 Task: Add link https://trello.com/u/softage20/boards
Action: Mouse pressed left at (873, 253)
Screenshot: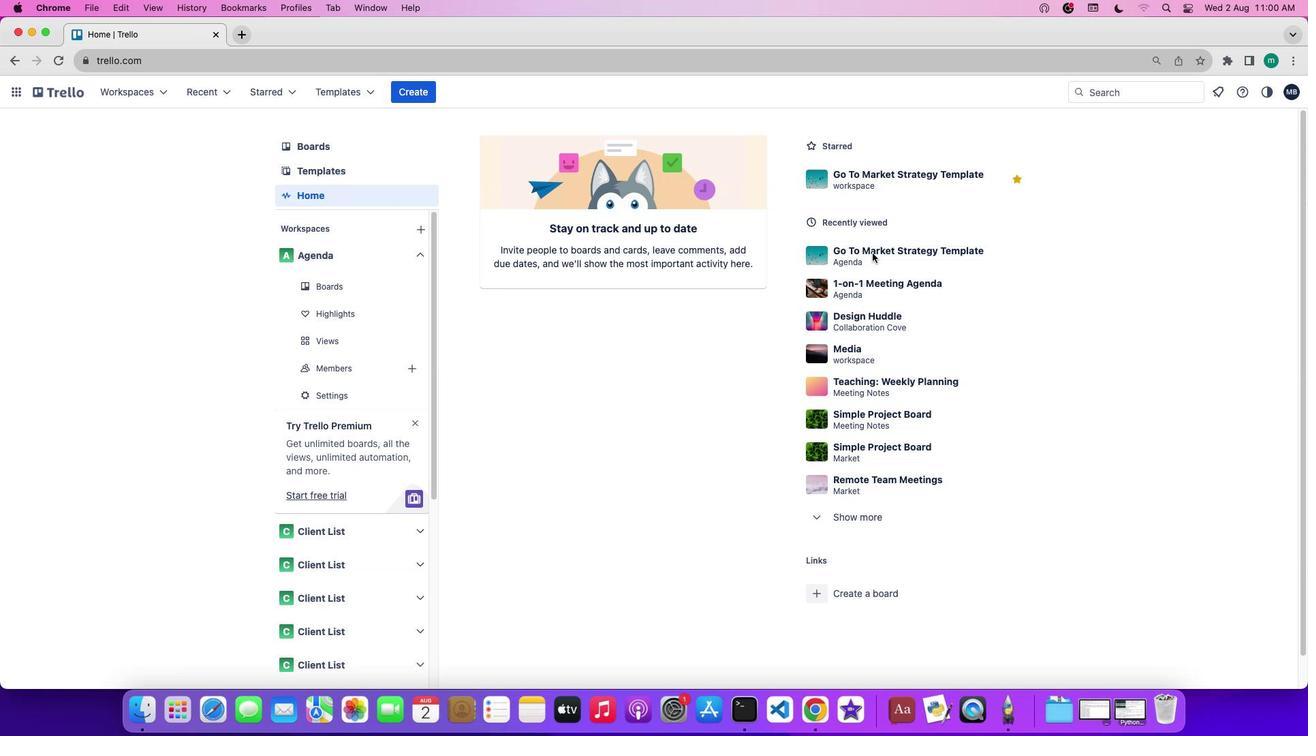 
Action: Mouse pressed left at (873, 253)
Screenshot: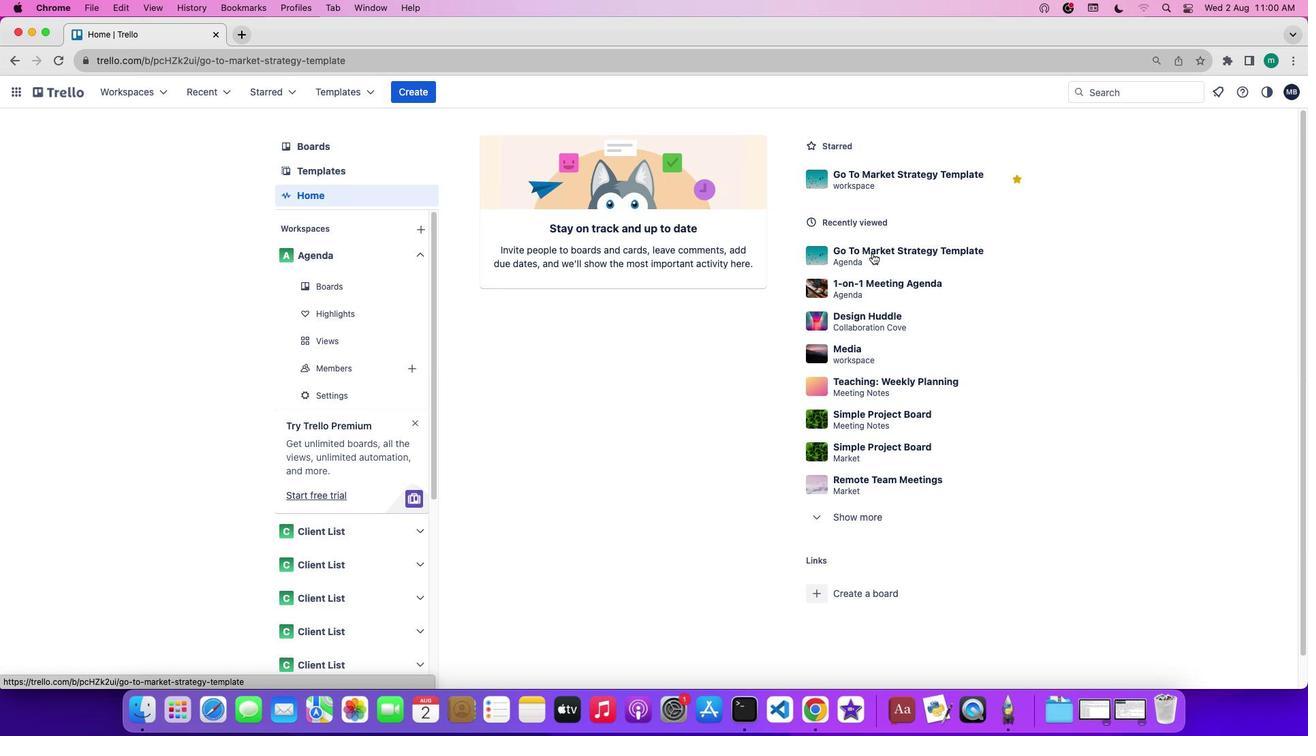 
Action: Mouse moved to (1138, 292)
Screenshot: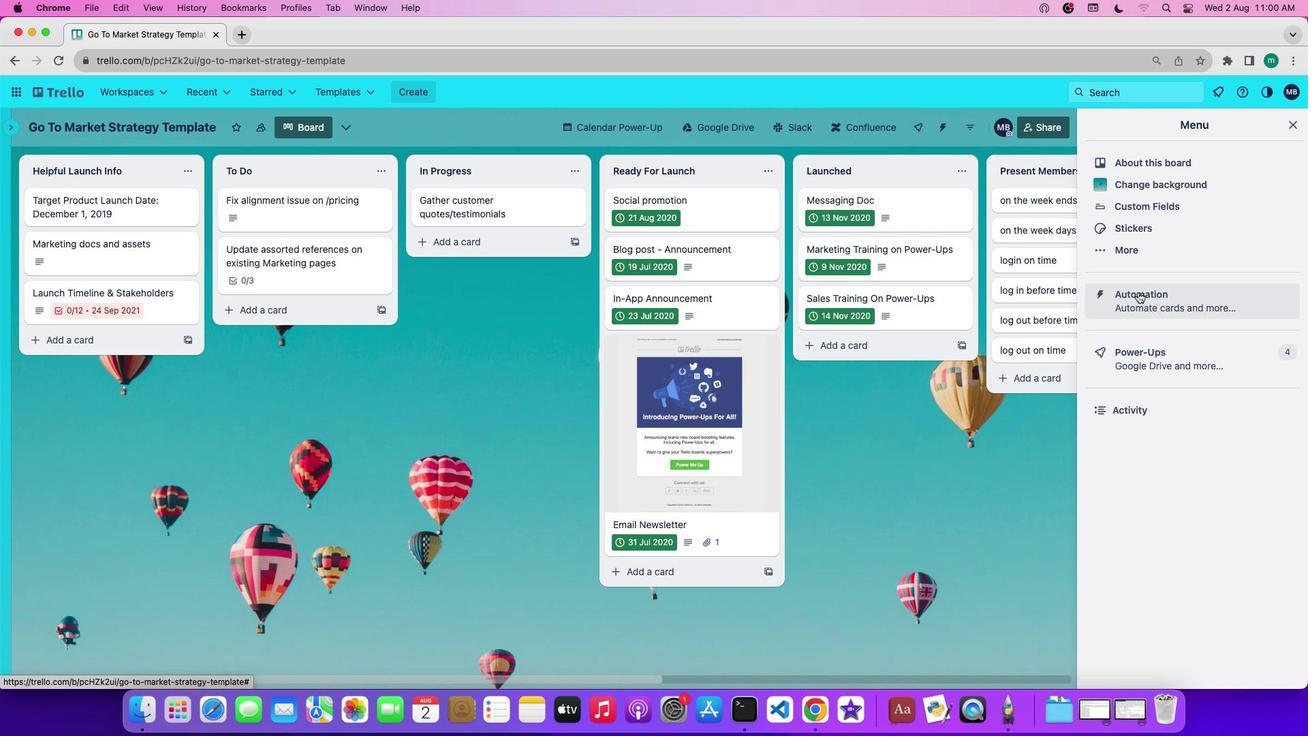 
Action: Mouse pressed left at (1138, 292)
Screenshot: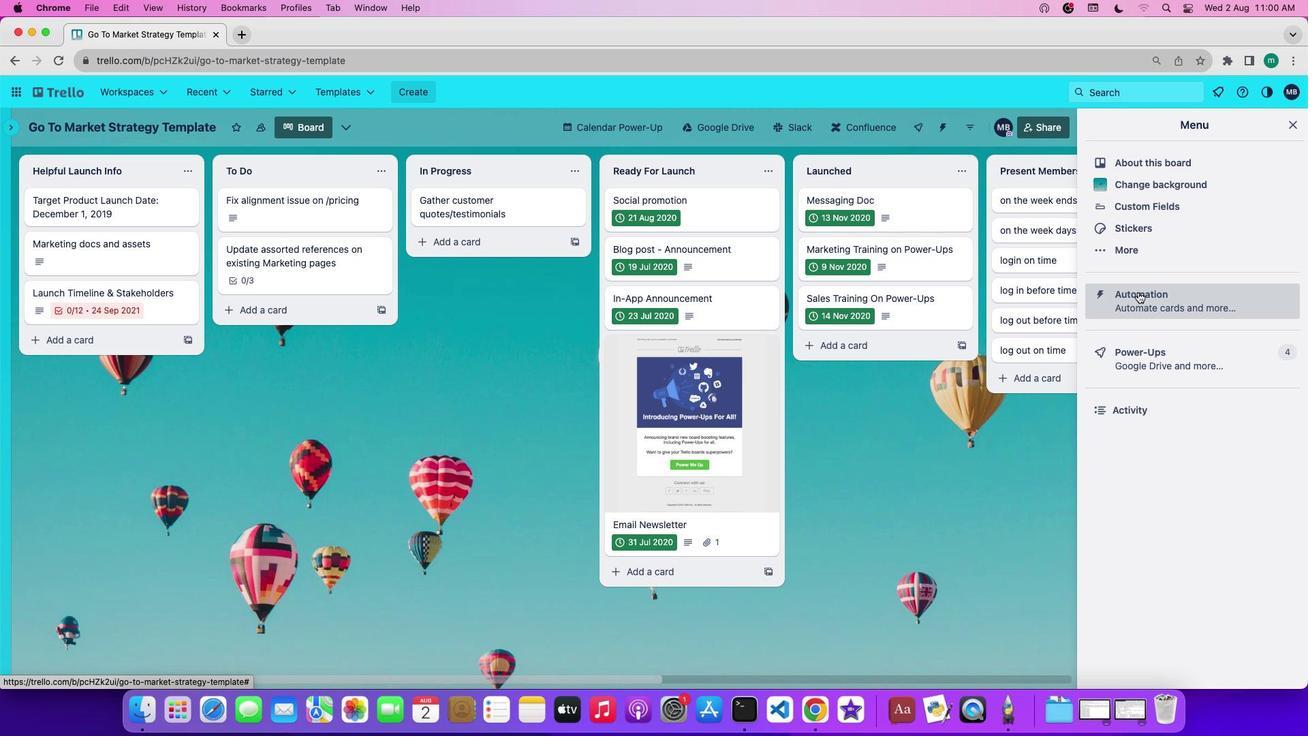 
Action: Mouse moved to (89, 351)
Screenshot: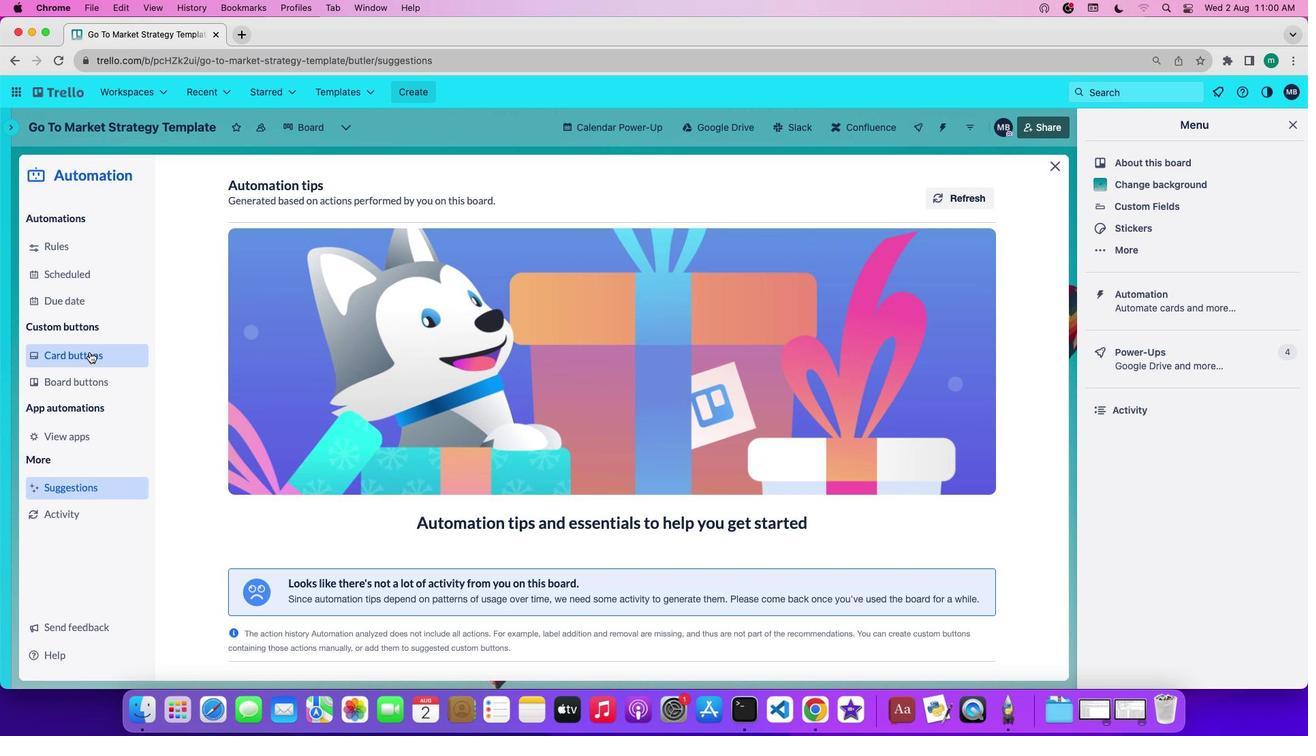 
Action: Mouse pressed left at (89, 351)
Screenshot: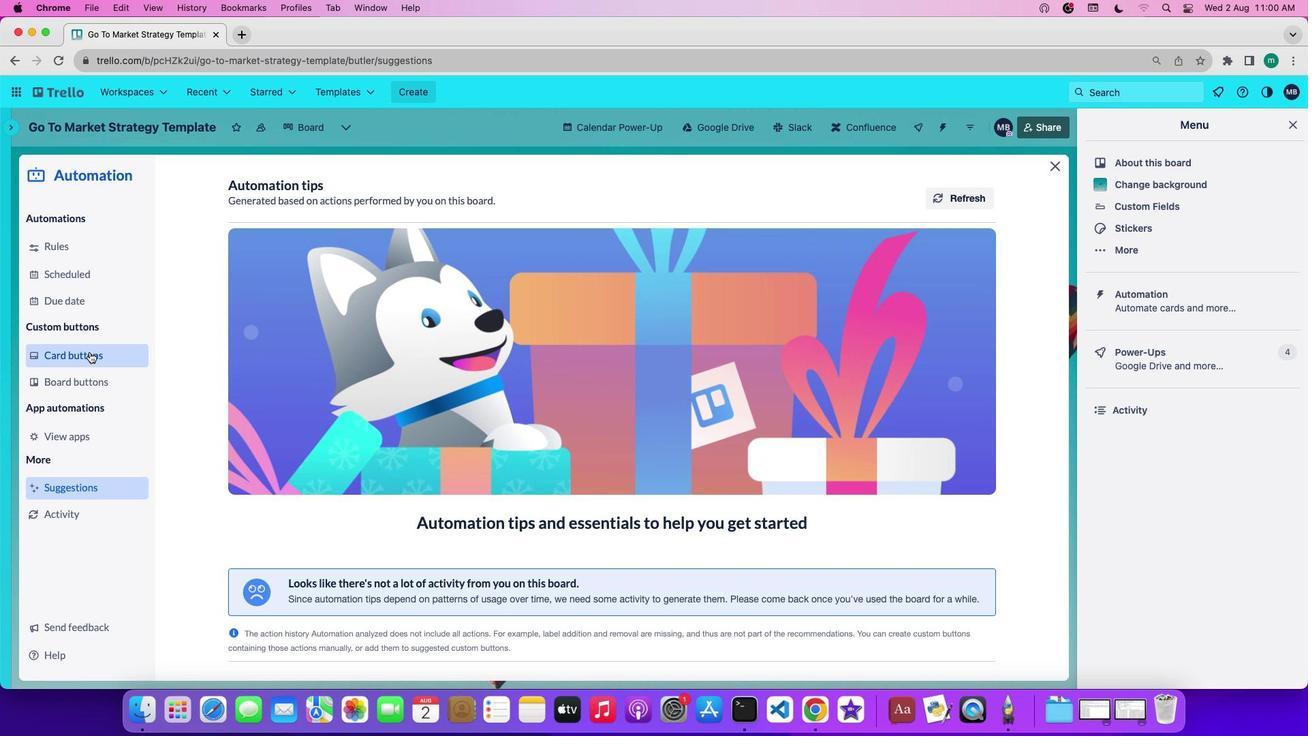 
Action: Mouse moved to (281, 467)
Screenshot: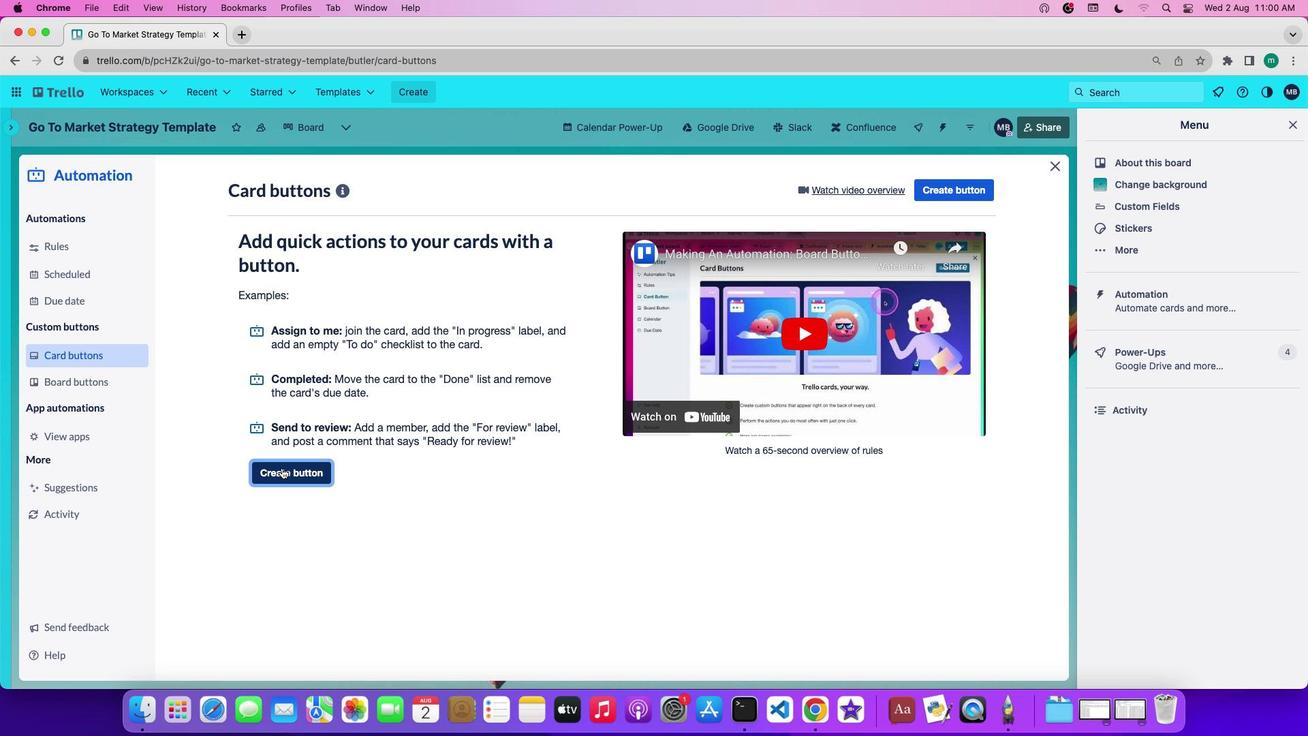 
Action: Mouse pressed left at (281, 467)
Screenshot: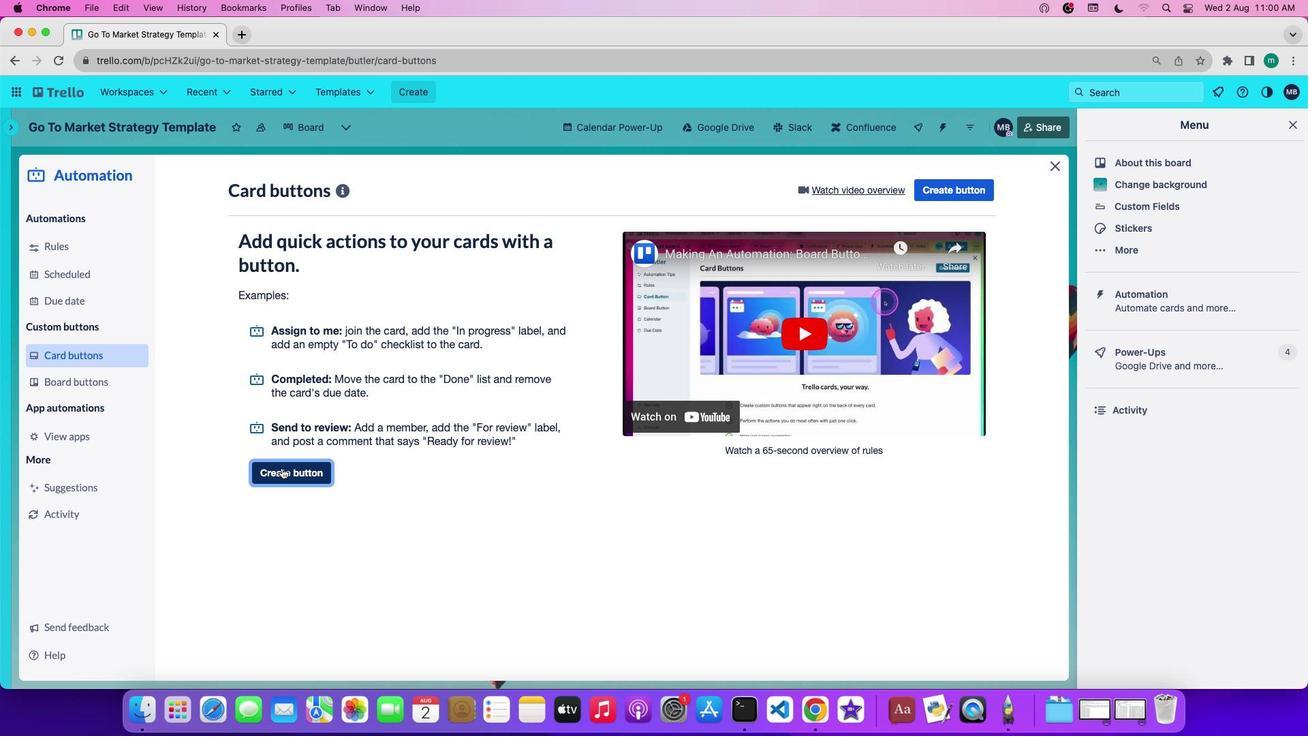 
Action: Mouse moved to (536, 374)
Screenshot: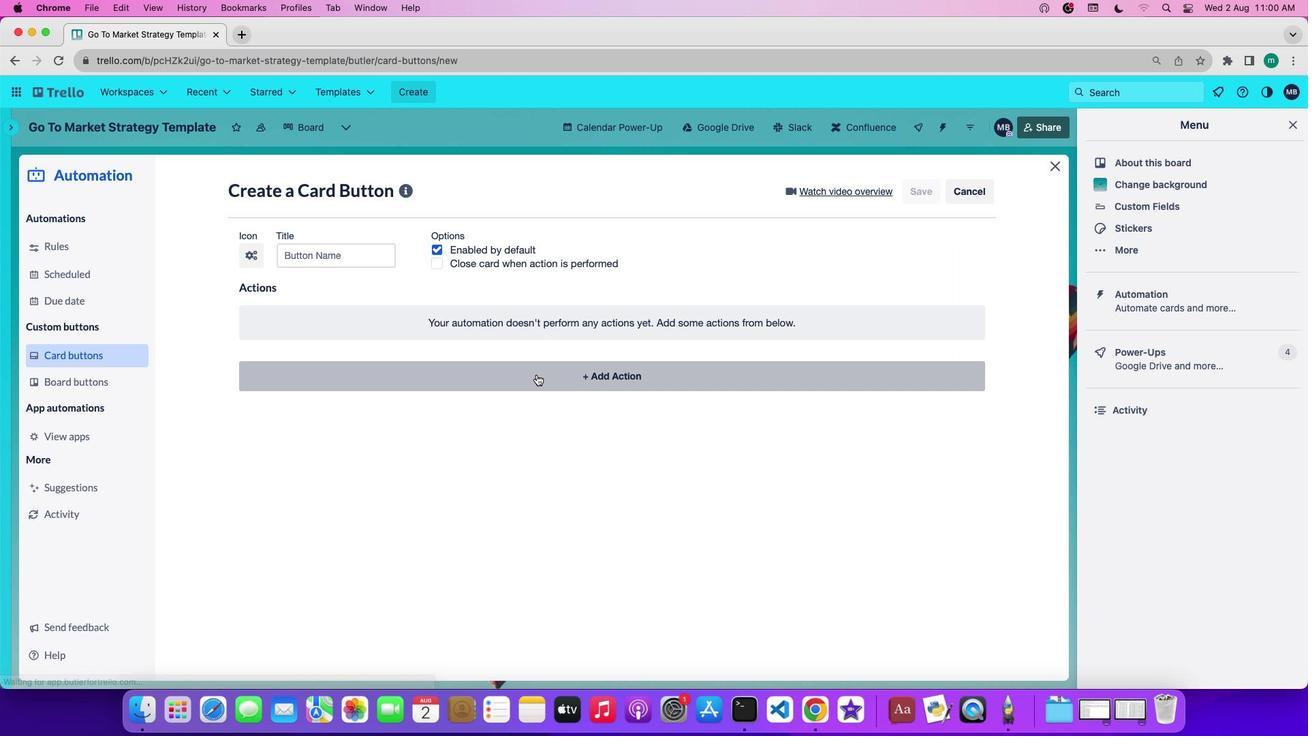 
Action: Mouse pressed left at (536, 374)
Screenshot: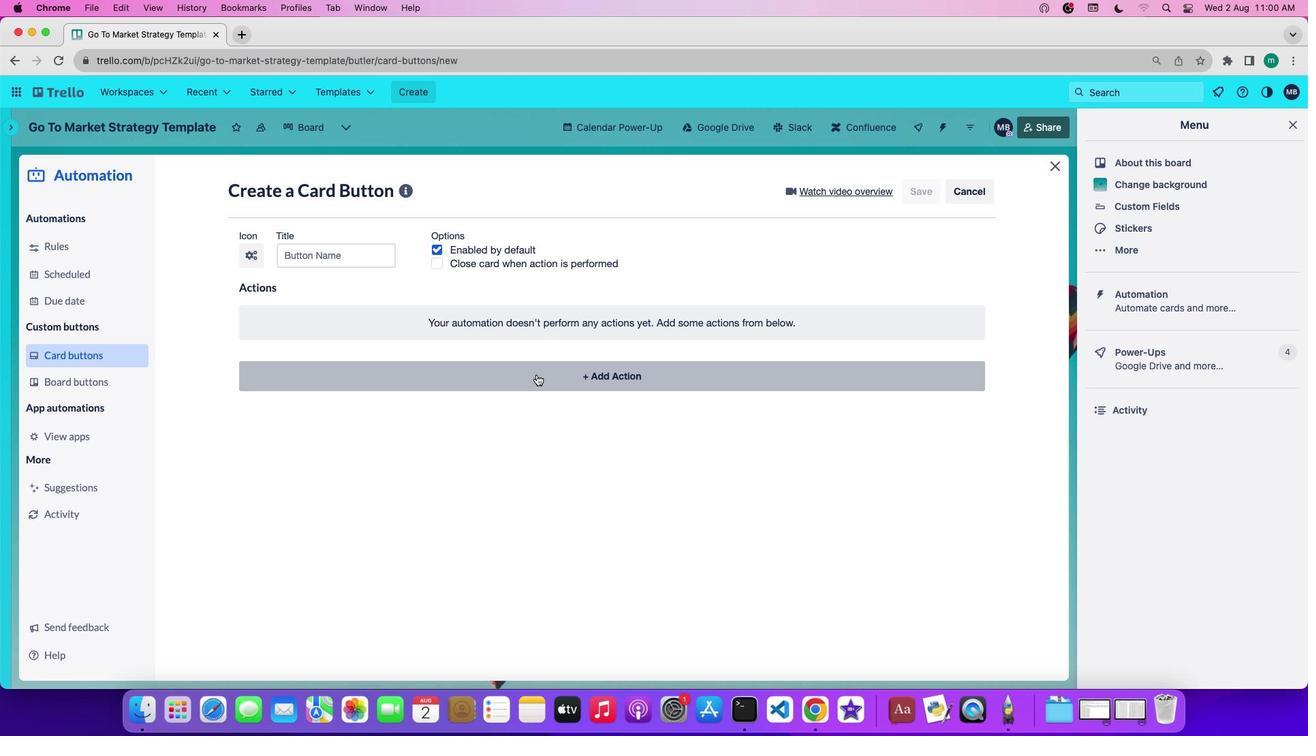 
Action: Mouse pressed left at (536, 374)
Screenshot: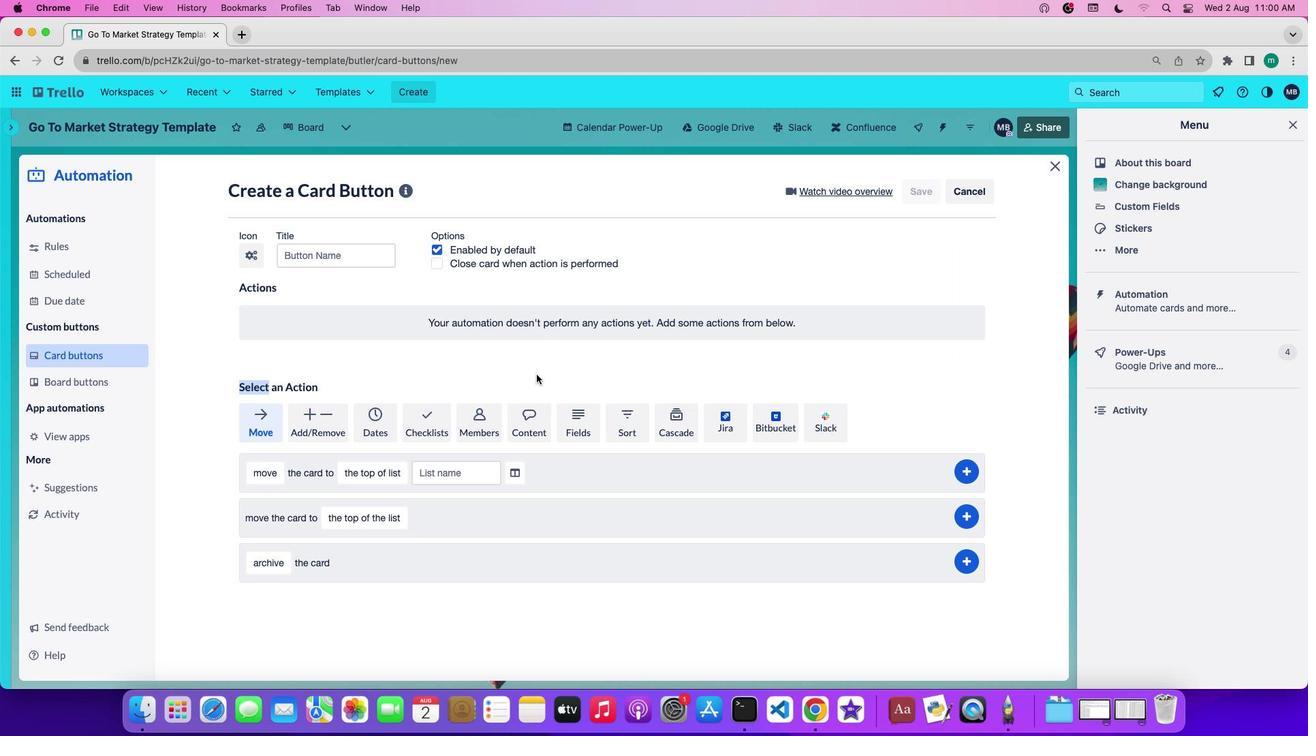 
Action: Mouse moved to (308, 415)
Screenshot: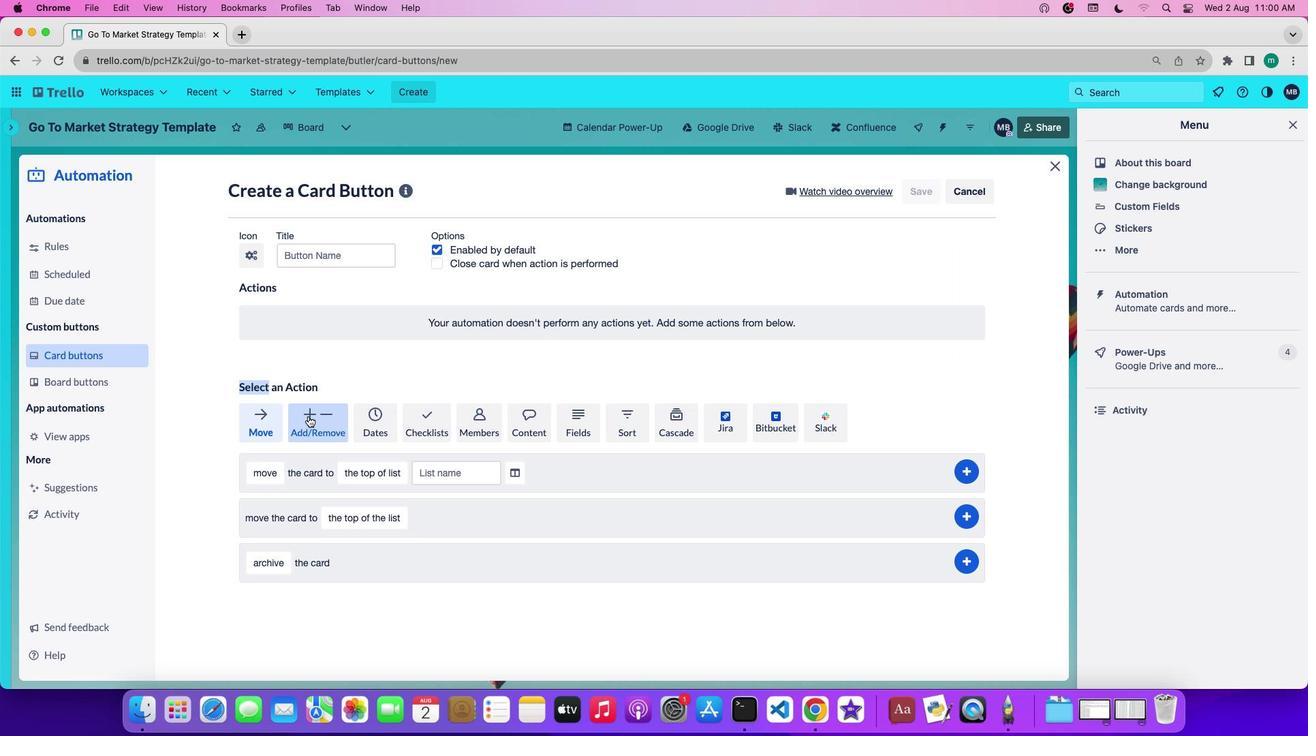 
Action: Mouse pressed left at (308, 415)
Screenshot: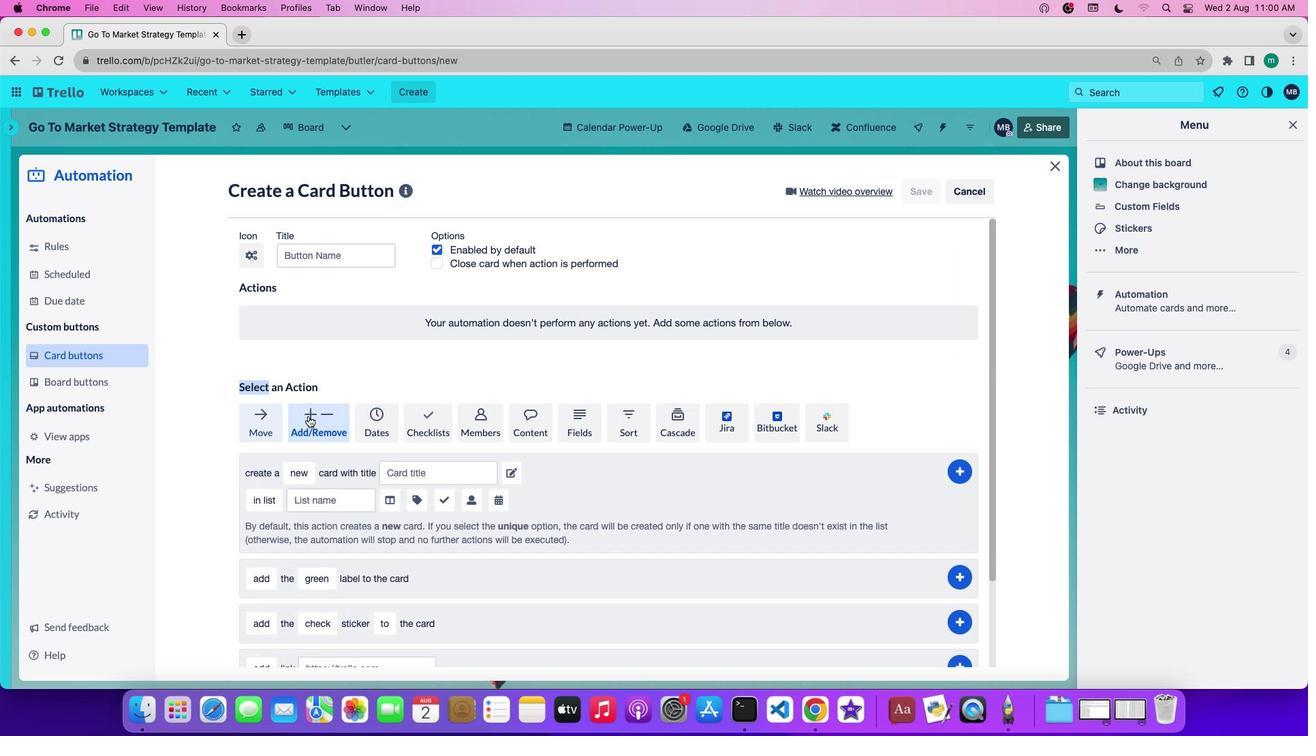 
Action: Mouse moved to (396, 530)
Screenshot: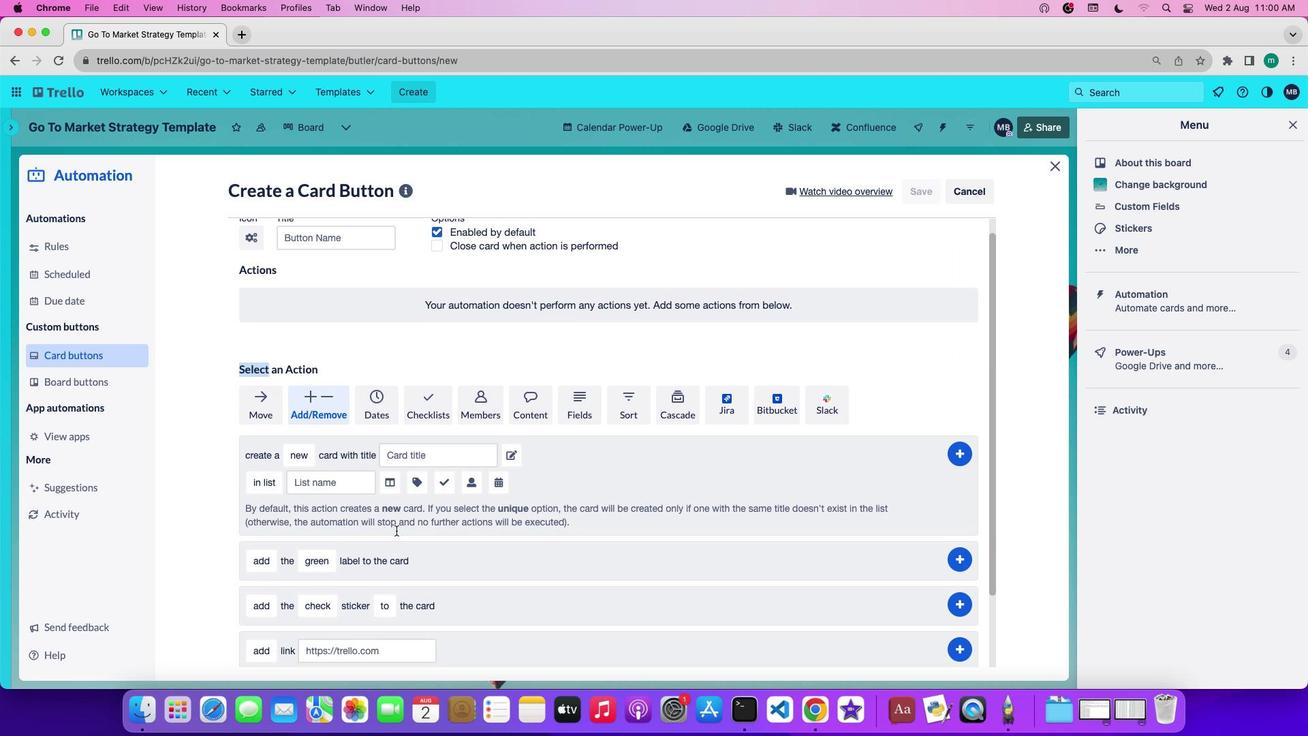 
Action: Mouse scrolled (396, 530) with delta (0, 0)
Screenshot: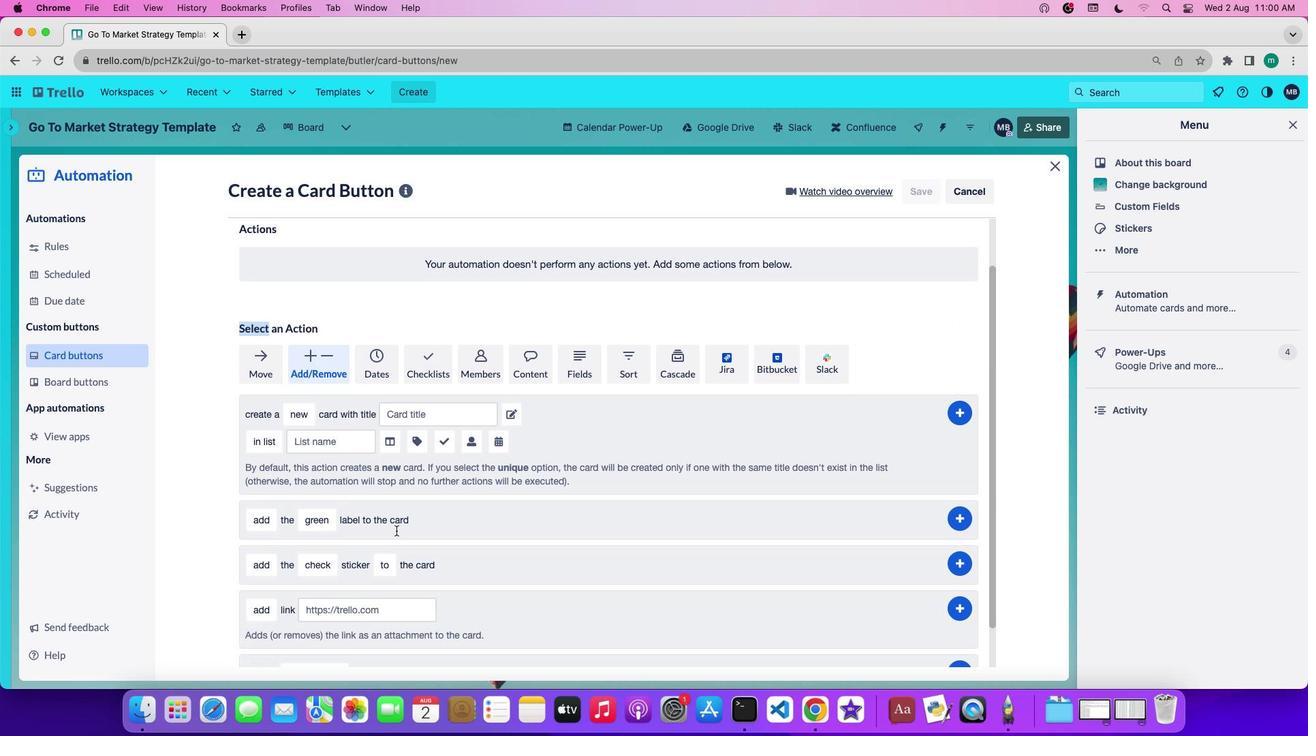 
Action: Mouse scrolled (396, 530) with delta (0, 0)
Screenshot: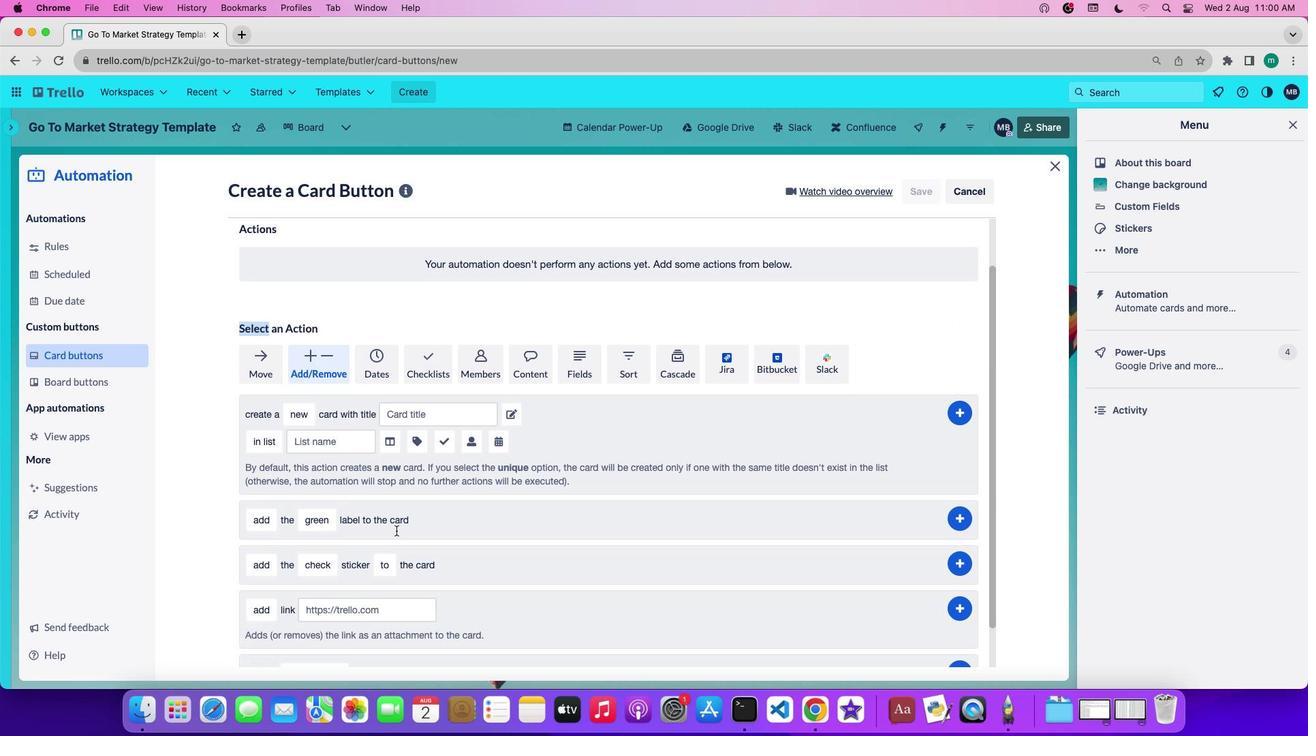 
Action: Mouse scrolled (396, 530) with delta (0, -2)
Screenshot: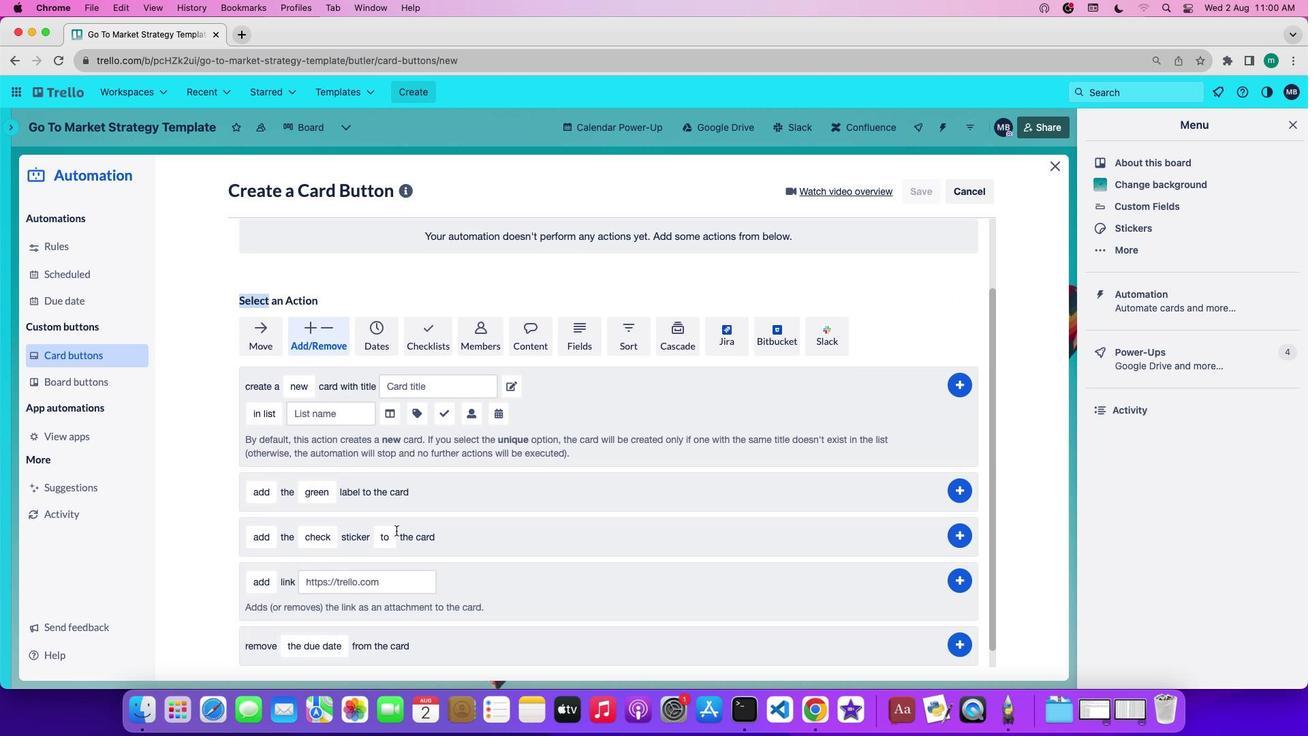
Action: Mouse scrolled (396, 530) with delta (0, -2)
Screenshot: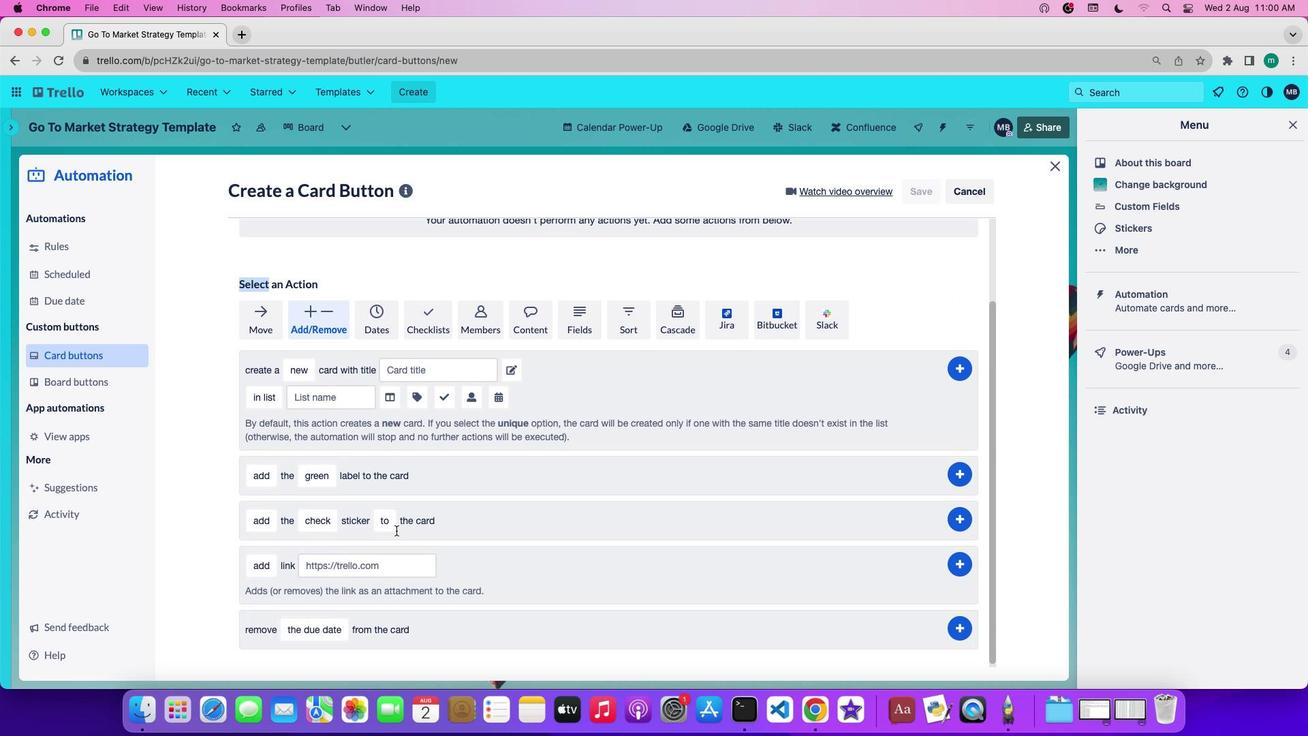 
Action: Mouse scrolled (396, 530) with delta (0, -3)
Screenshot: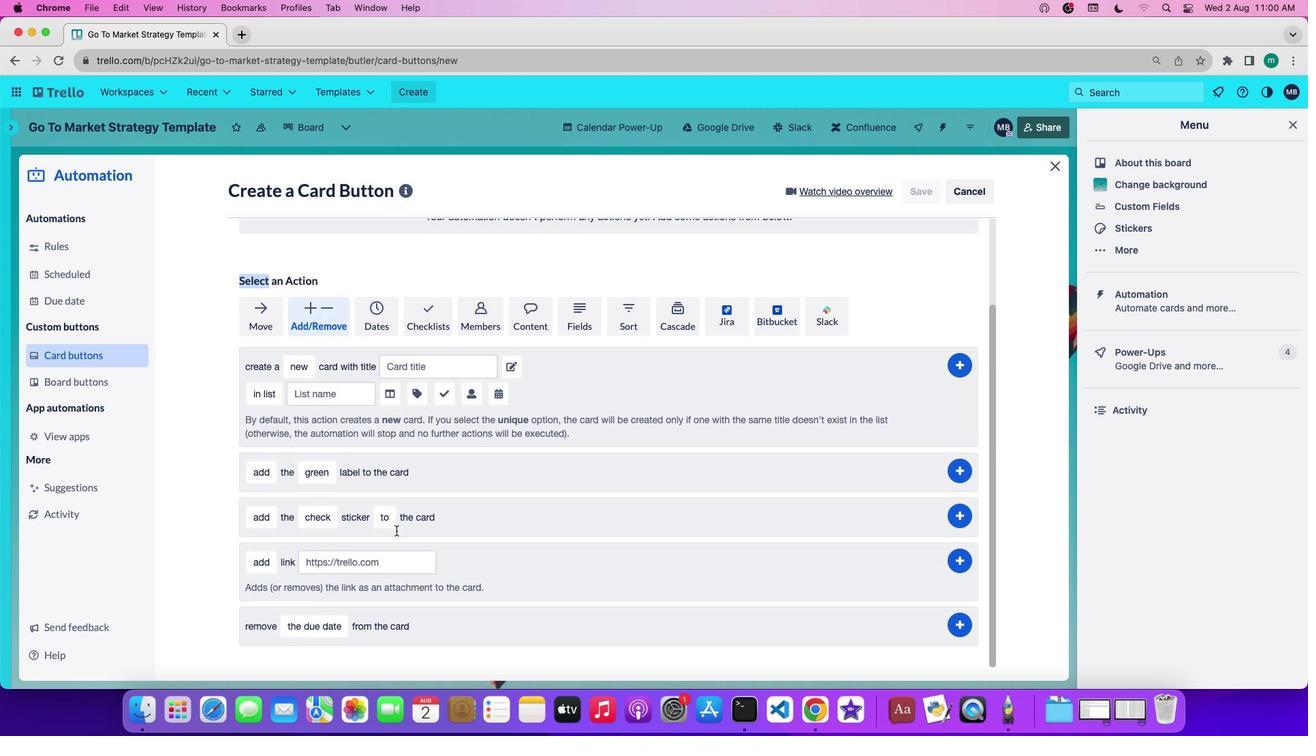 
Action: Mouse moved to (259, 565)
Screenshot: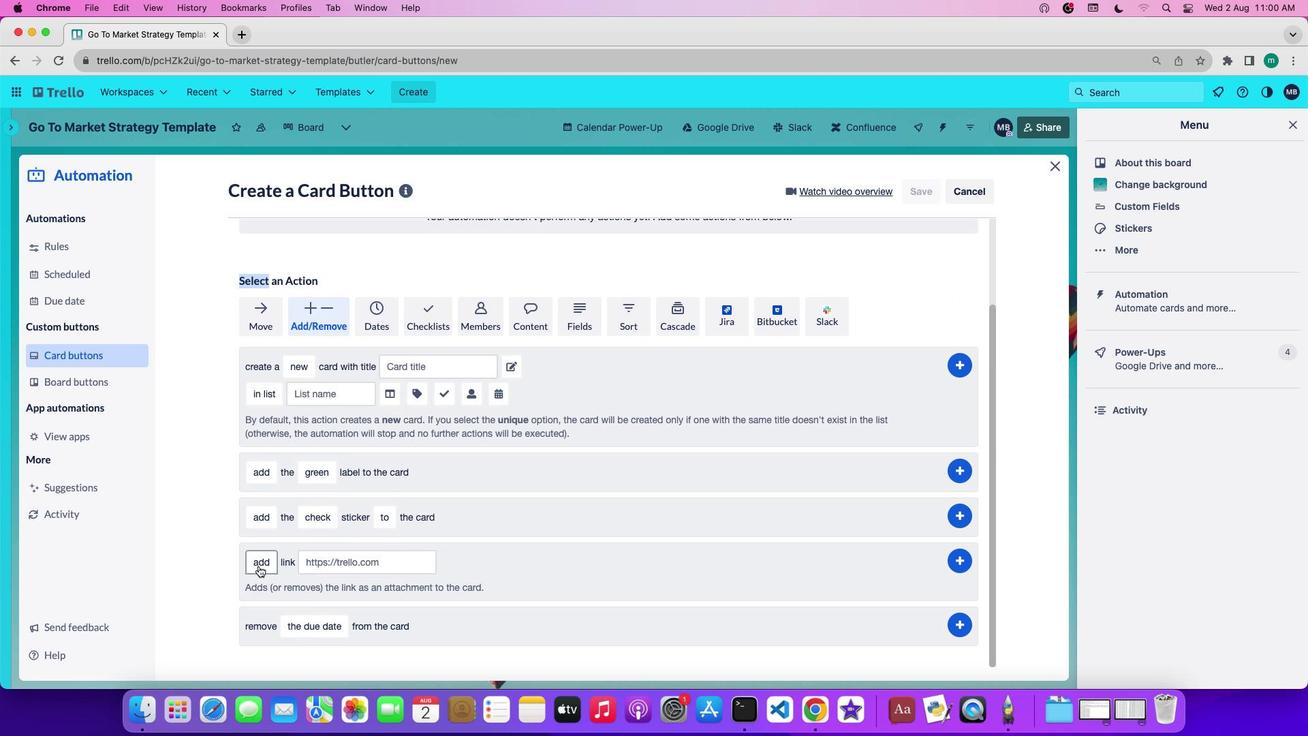 
Action: Mouse pressed left at (259, 565)
Screenshot: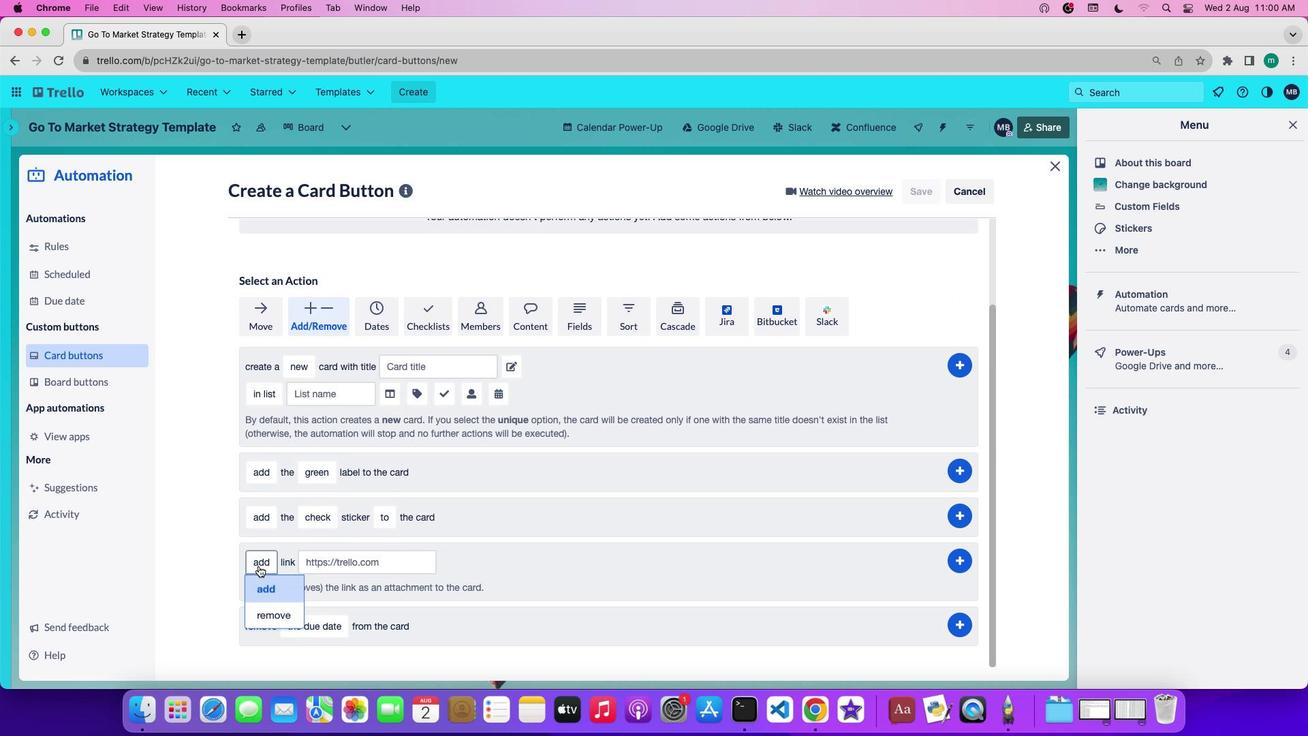 
Action: Mouse moved to (275, 591)
Screenshot: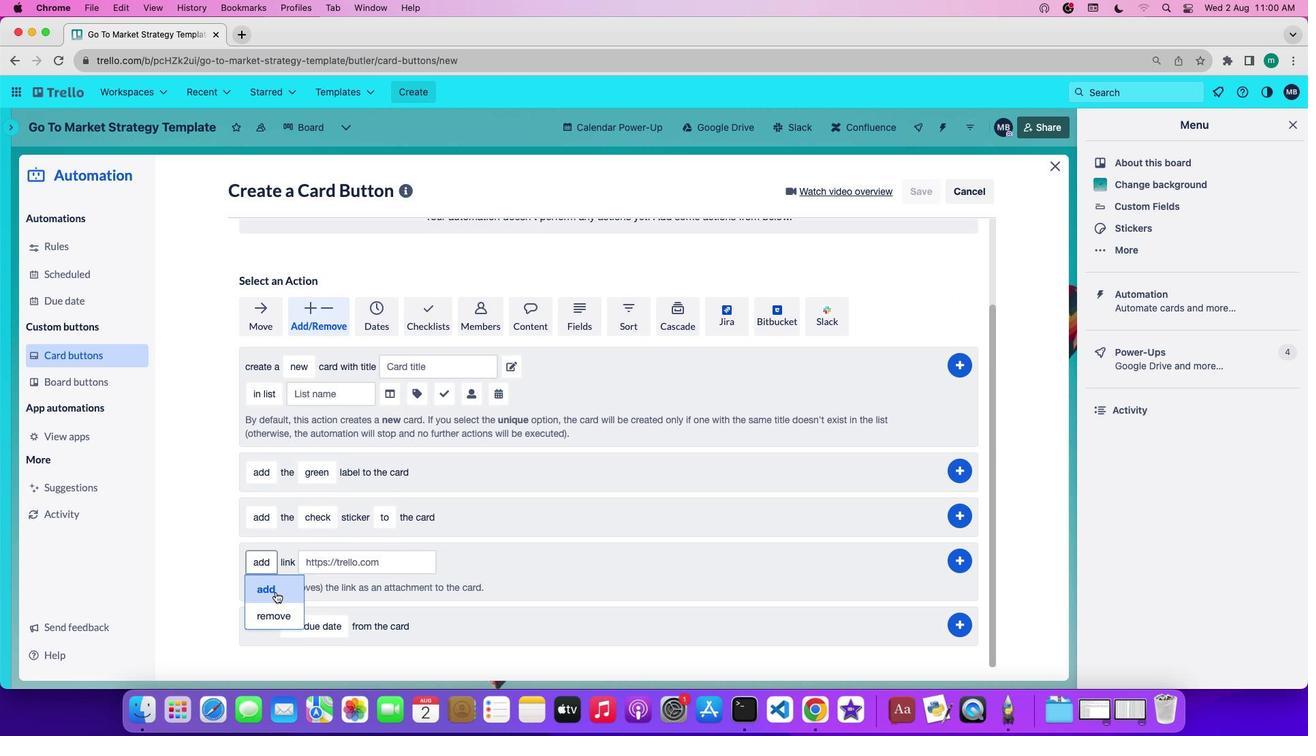
Action: Mouse pressed left at (275, 591)
Screenshot: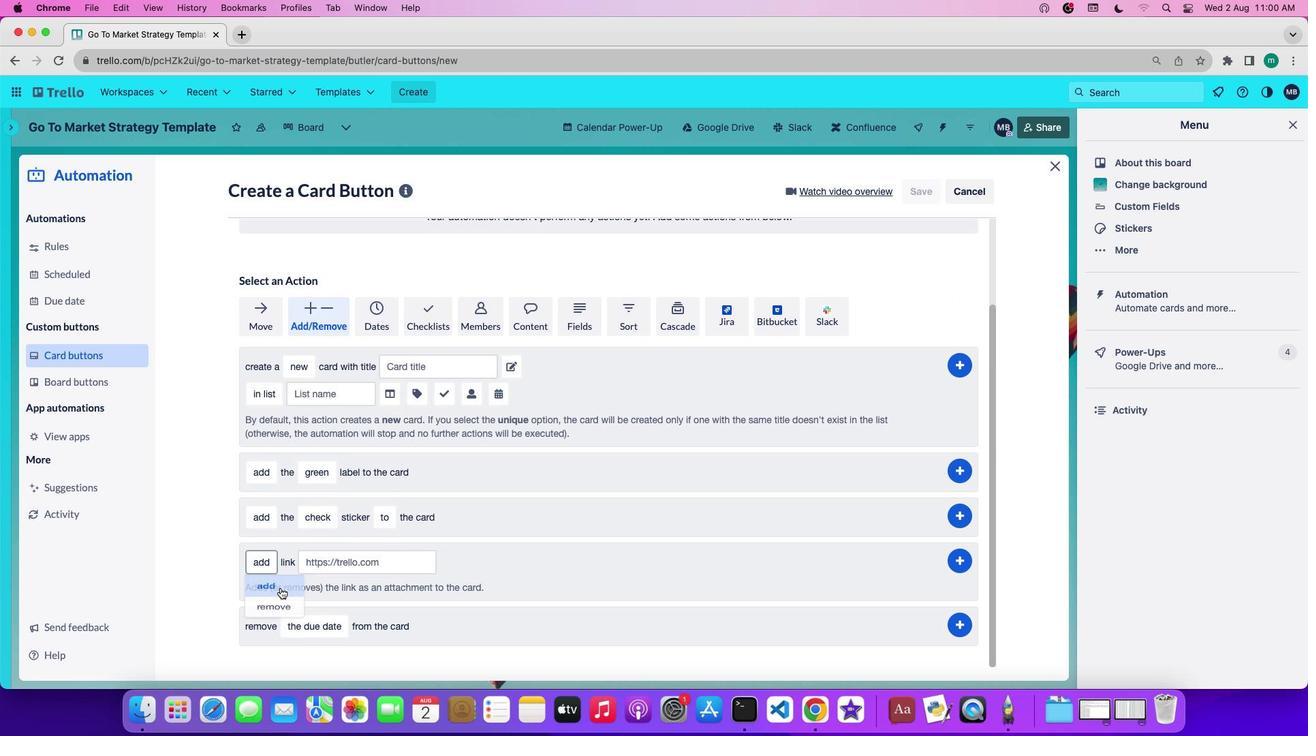 
Action: Mouse moved to (340, 565)
Screenshot: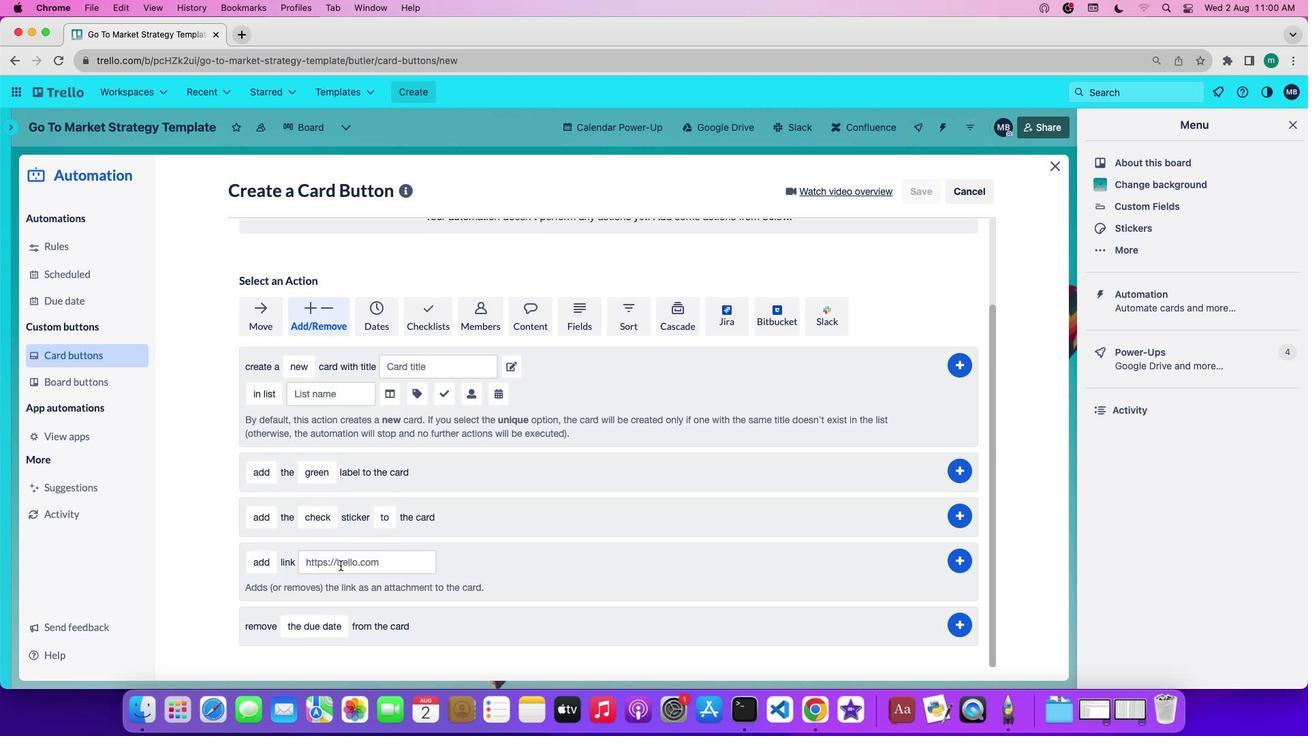 
Action: Mouse pressed left at (340, 565)
Screenshot: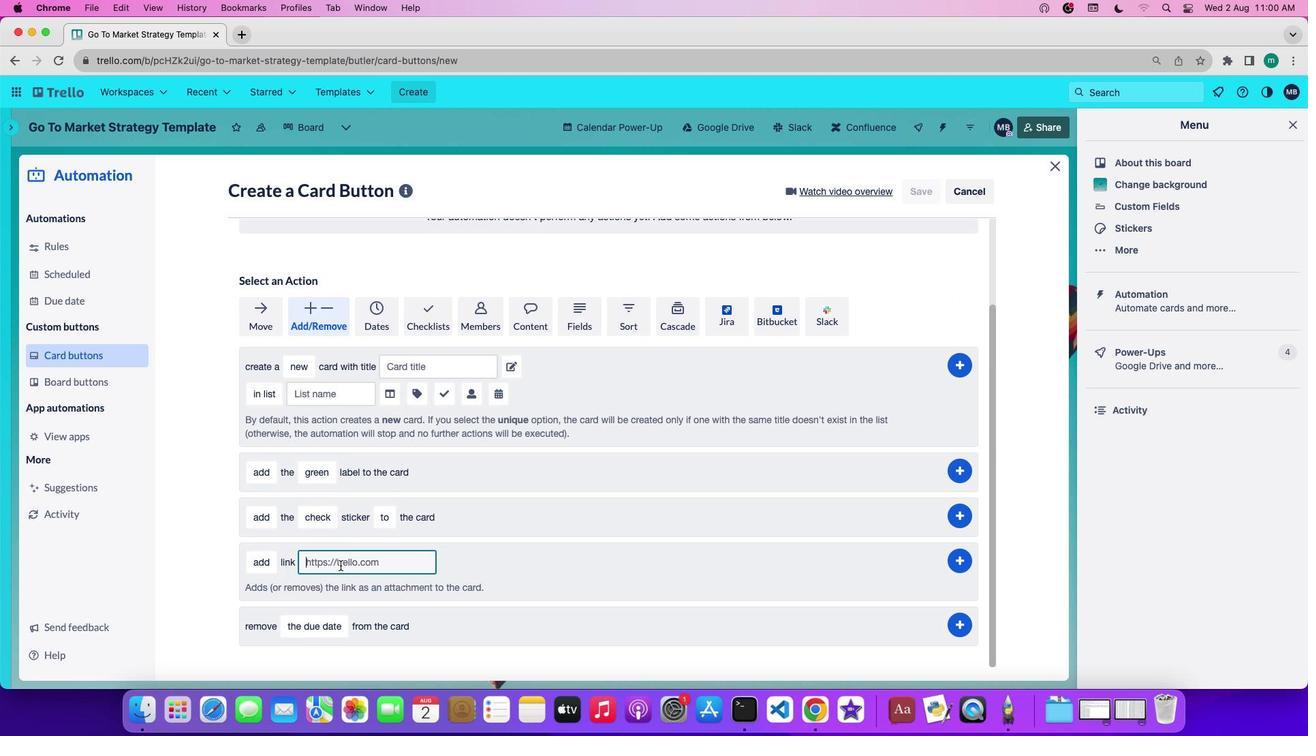 
Action: Mouse moved to (340, 565)
Screenshot: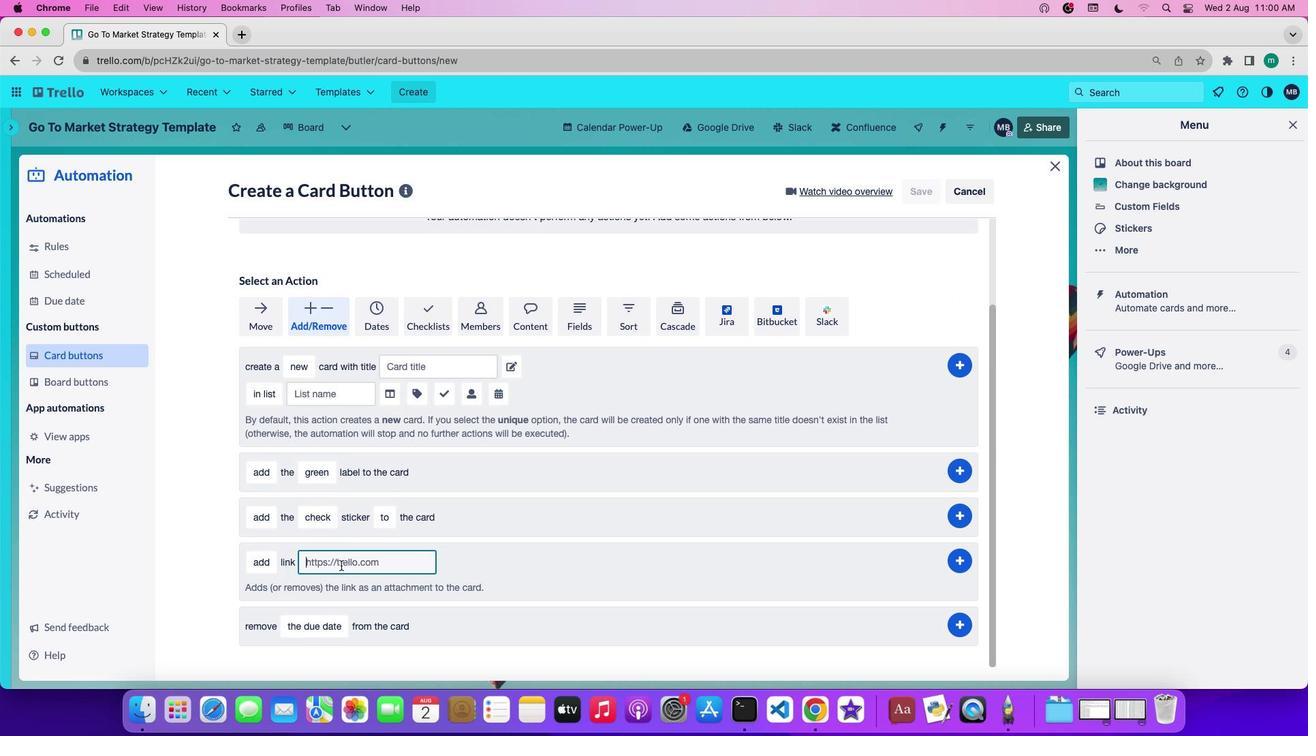 
Action: Key pressed Key.caps_lock'h''t''t''p''s'Key.shift_r':''/''/''t''r''e''l''l''o''.''c''o''m''/''u''/''s''o''f''t''a''g''e''2''0''/''b''o''a''r''d''s'Key.enter
Screenshot: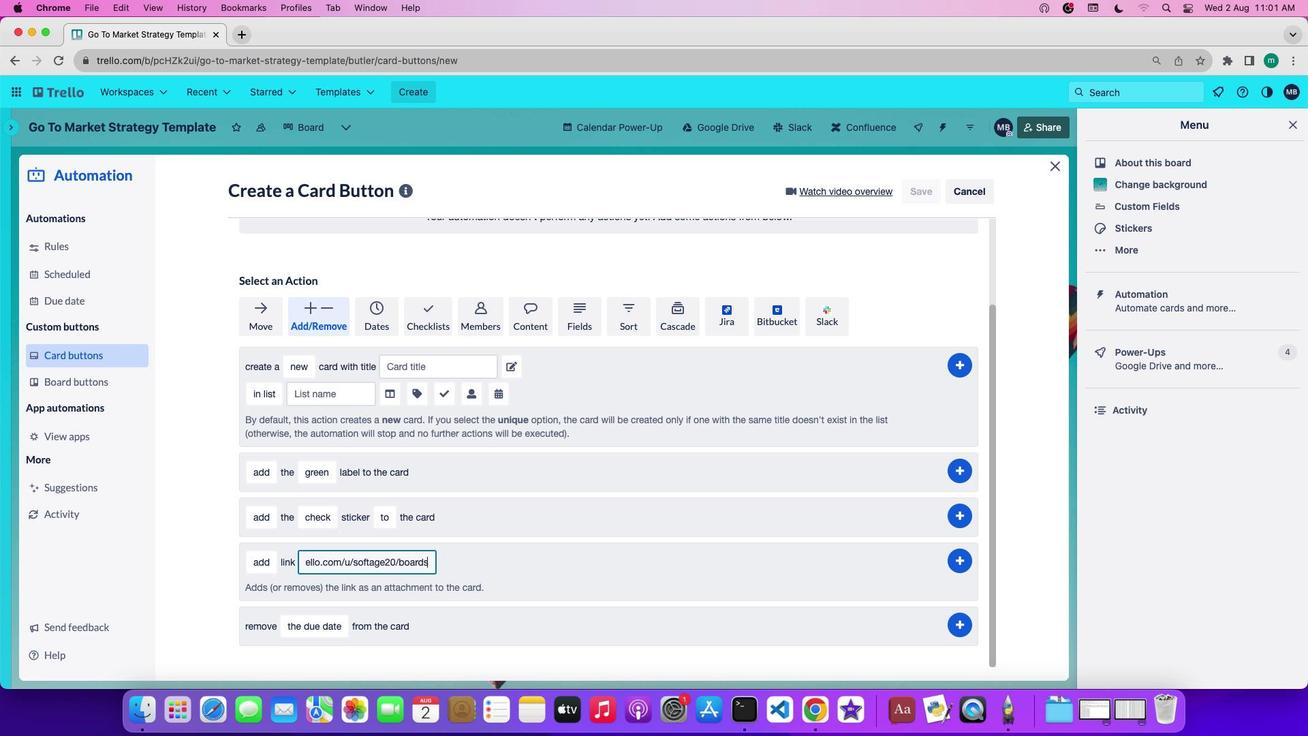 
Action: Mouse moved to (961, 568)
Screenshot: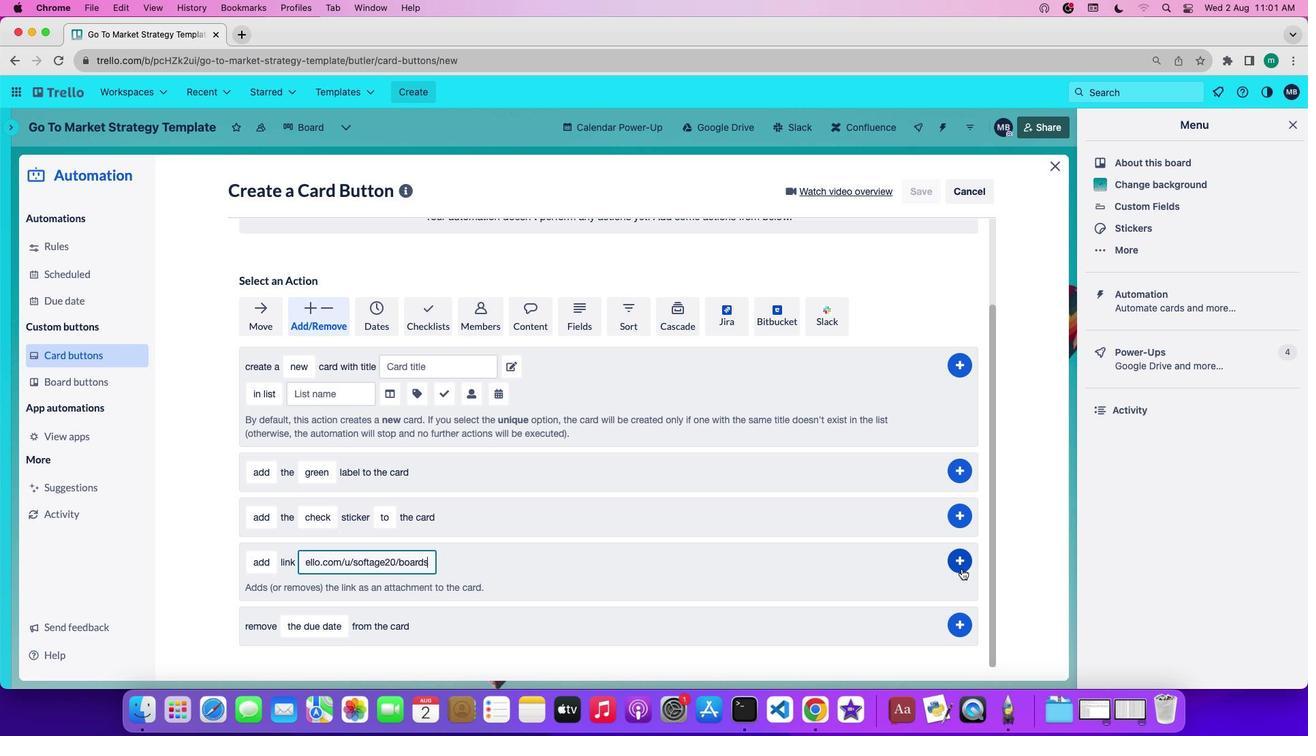 
Action: Mouse pressed left at (961, 568)
Screenshot: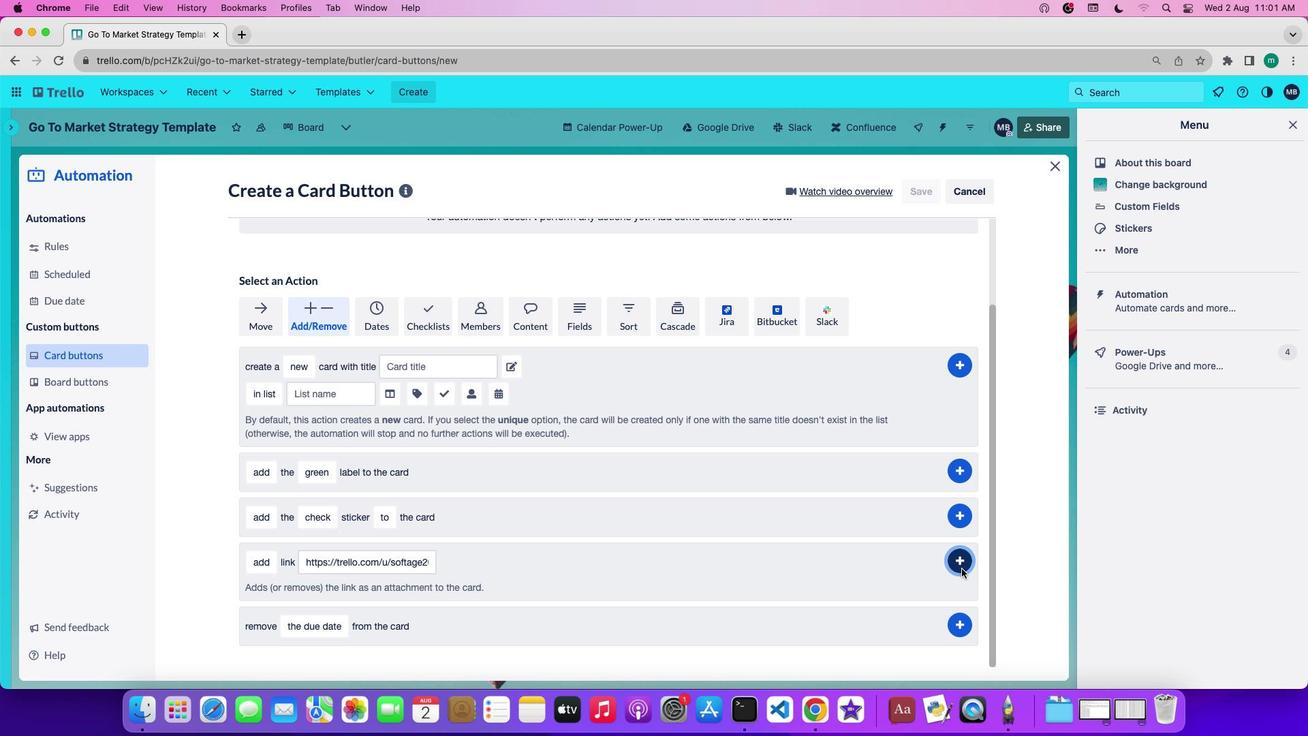 
Action: Mouse moved to (801, 609)
Screenshot: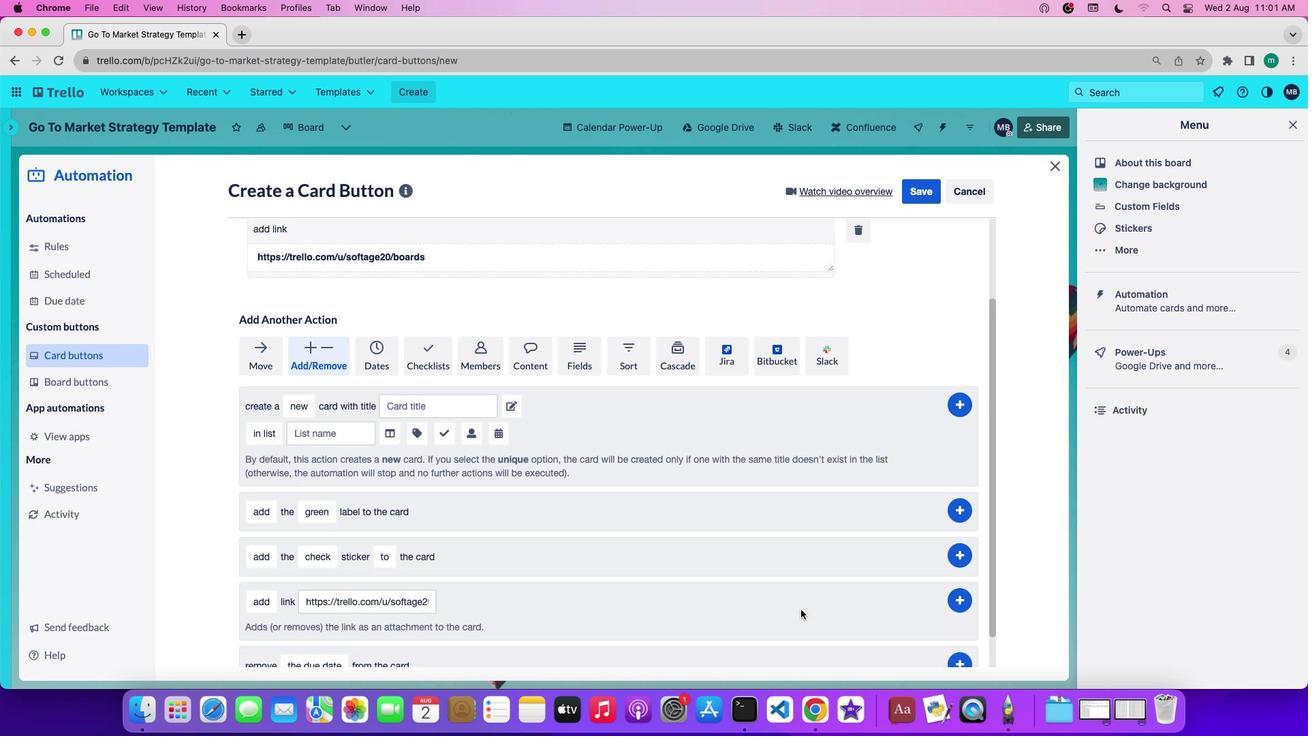 
